 Task: Customize your GitHub profile with a bio.
Action: Mouse moved to (1166, 74)
Screenshot: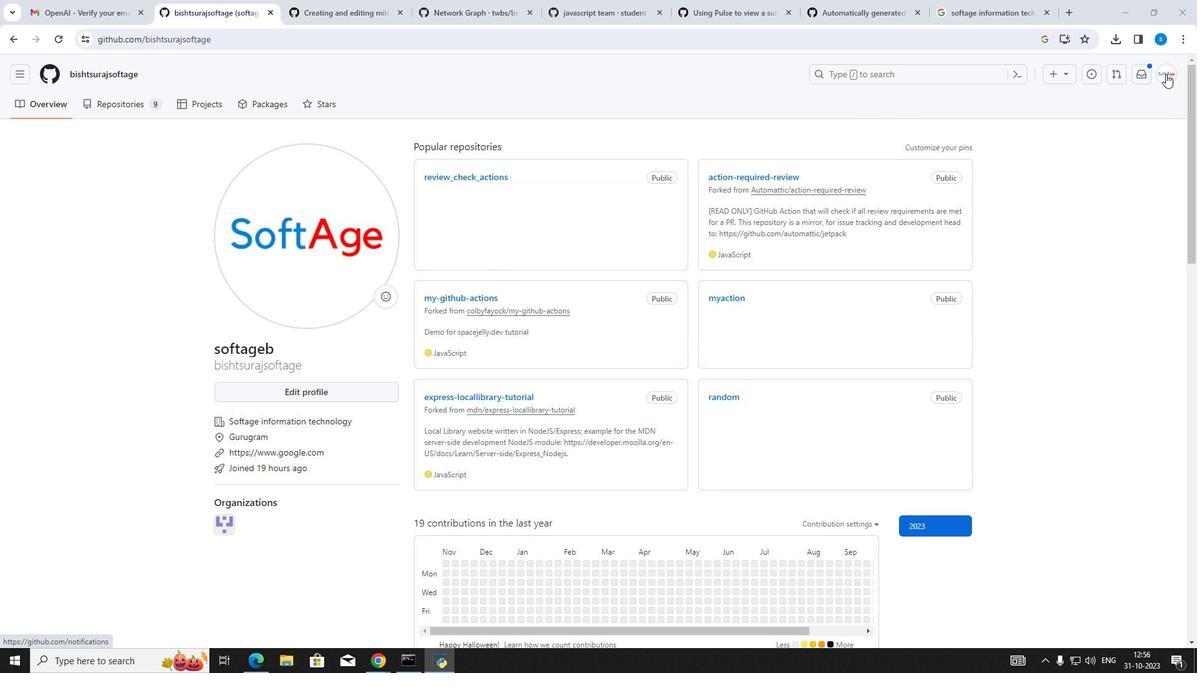 
Action: Mouse pressed left at (1166, 74)
Screenshot: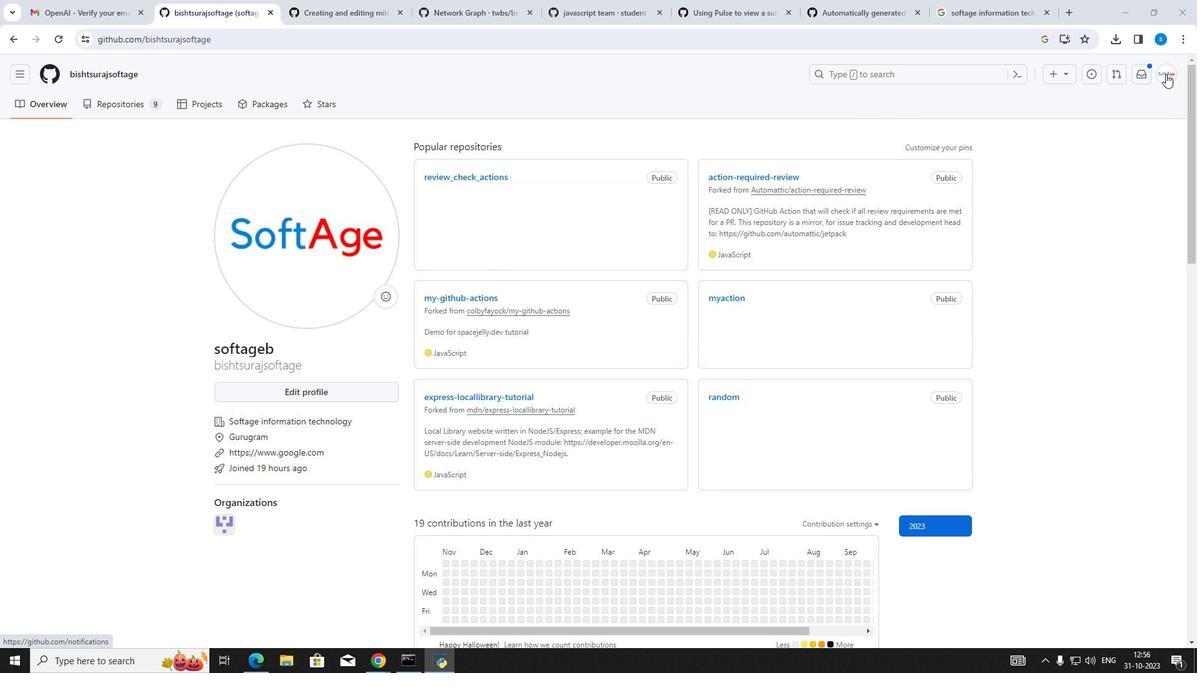
Action: Mouse moved to (1061, 140)
Screenshot: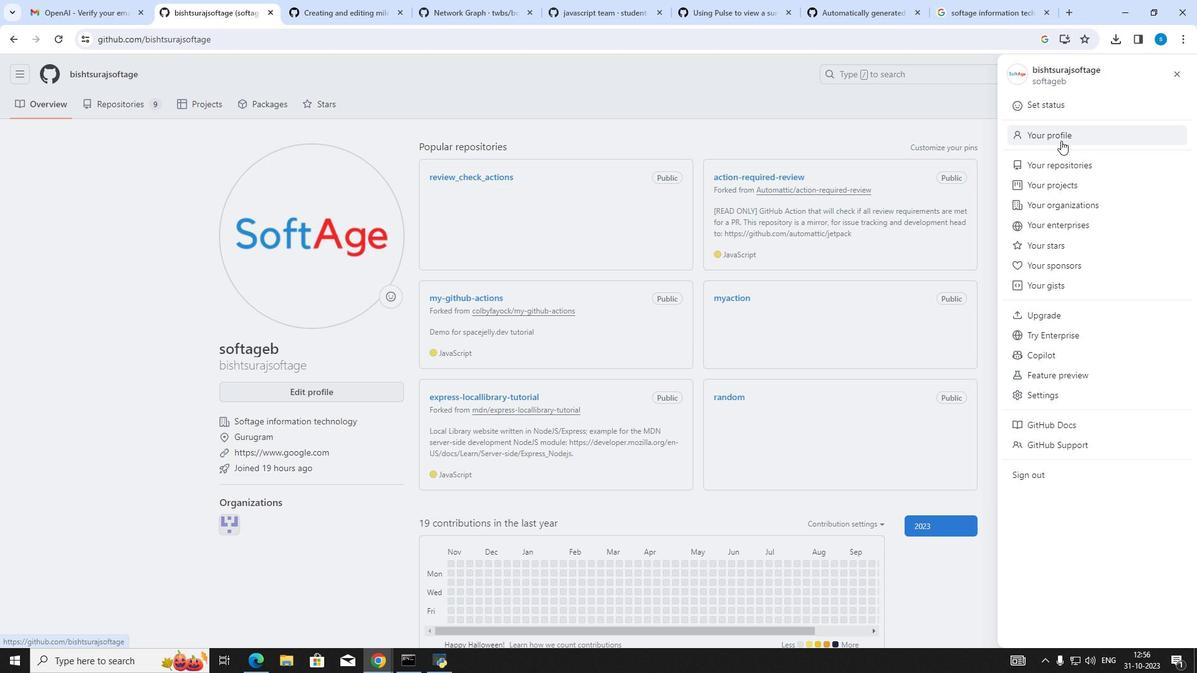 
Action: Mouse pressed left at (1061, 140)
Screenshot: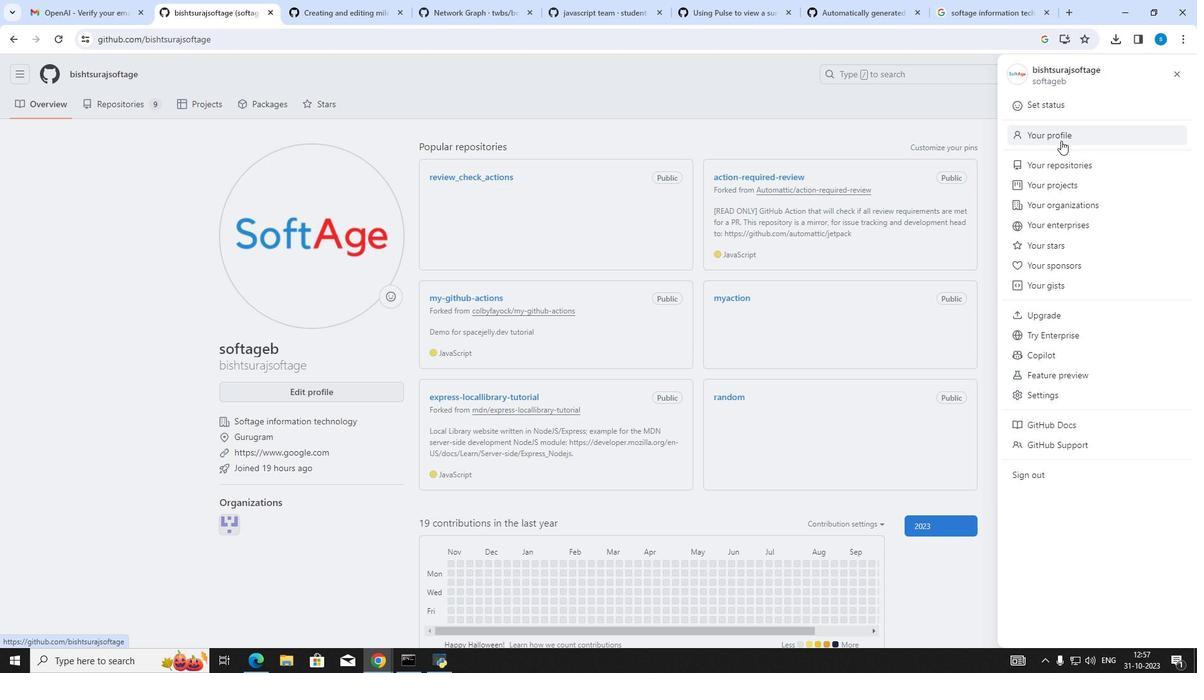 
Action: Mouse moved to (301, 389)
Screenshot: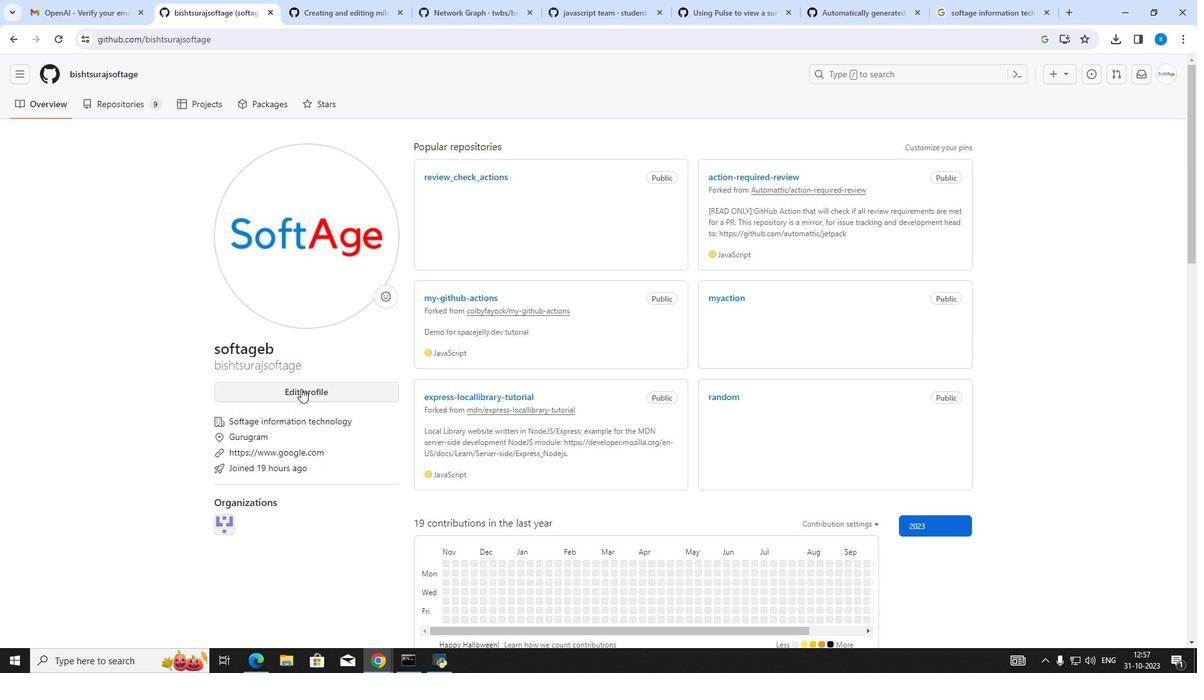 
Action: Mouse pressed left at (301, 389)
Screenshot: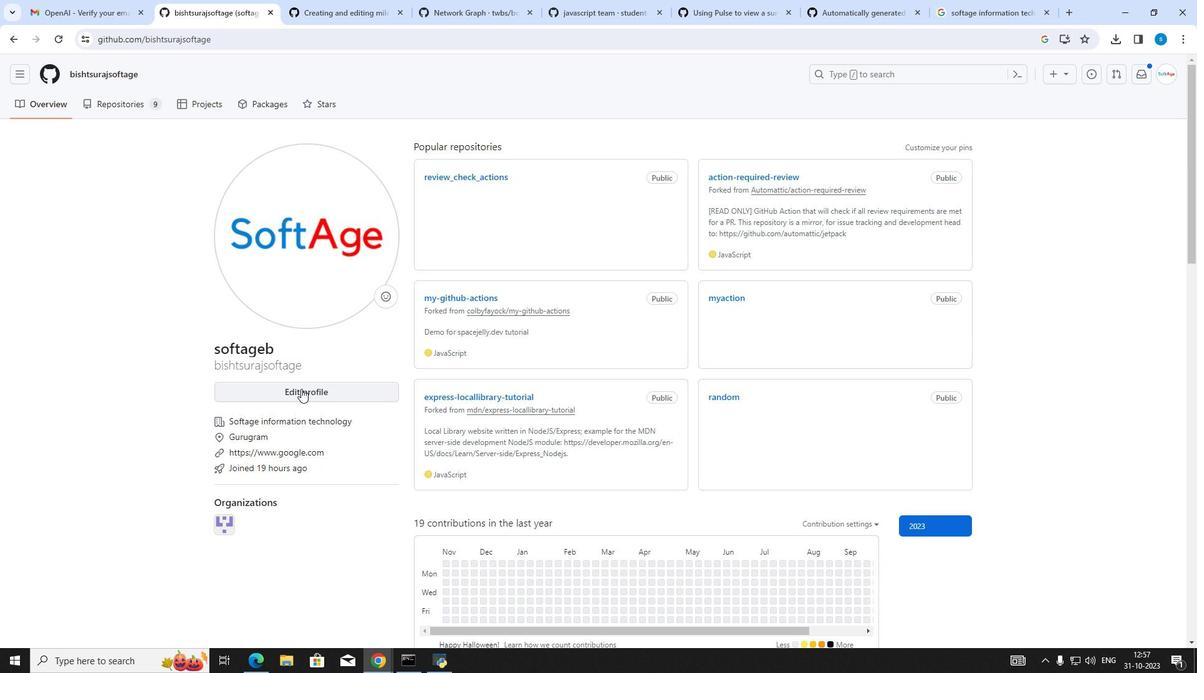 
Action: Mouse moved to (297, 393)
Screenshot: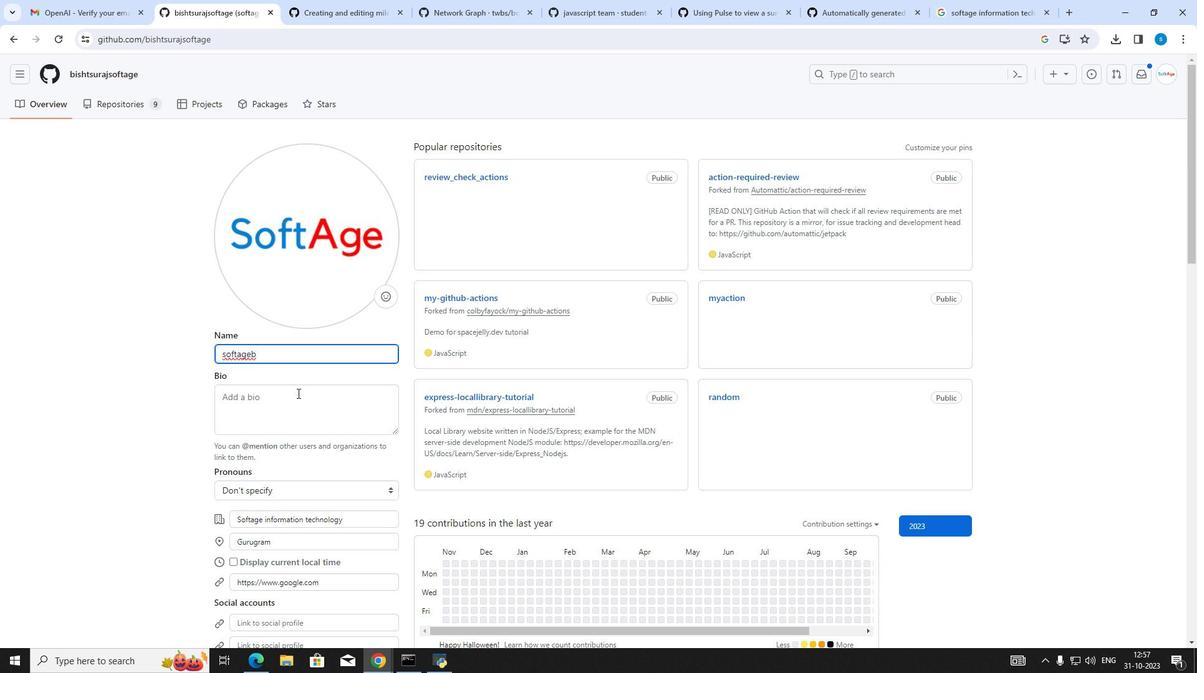 
Action: Mouse pressed left at (297, 393)
Screenshot: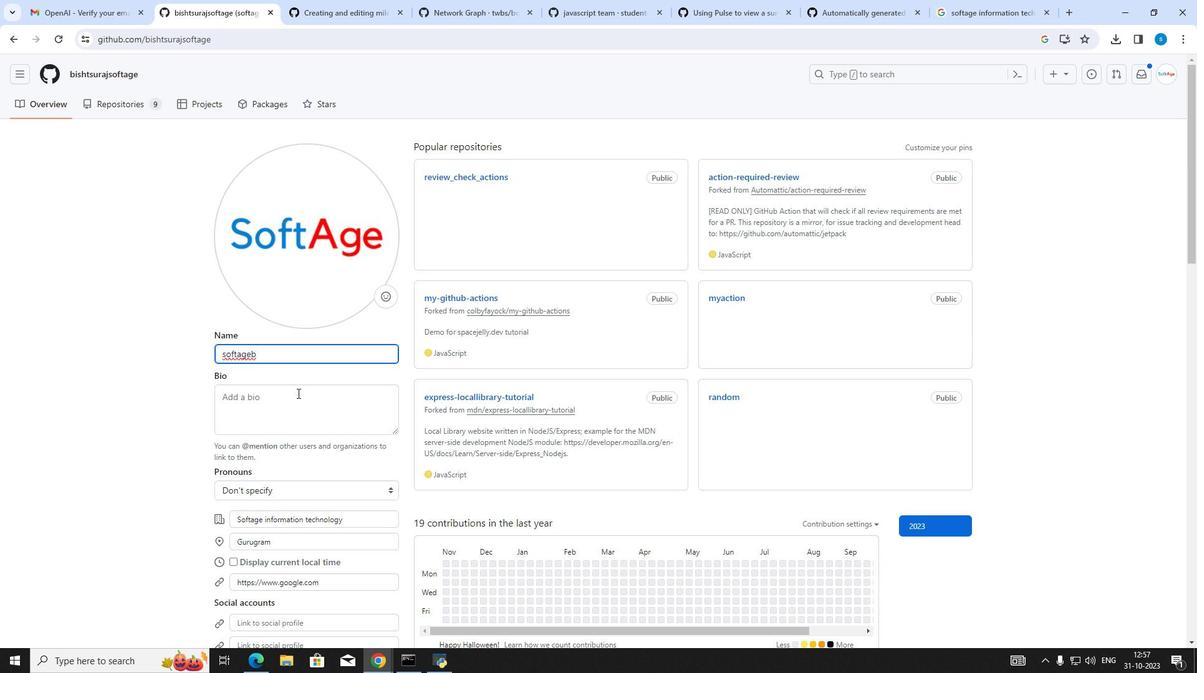 
Action: Mouse moved to (296, 400)
Screenshot: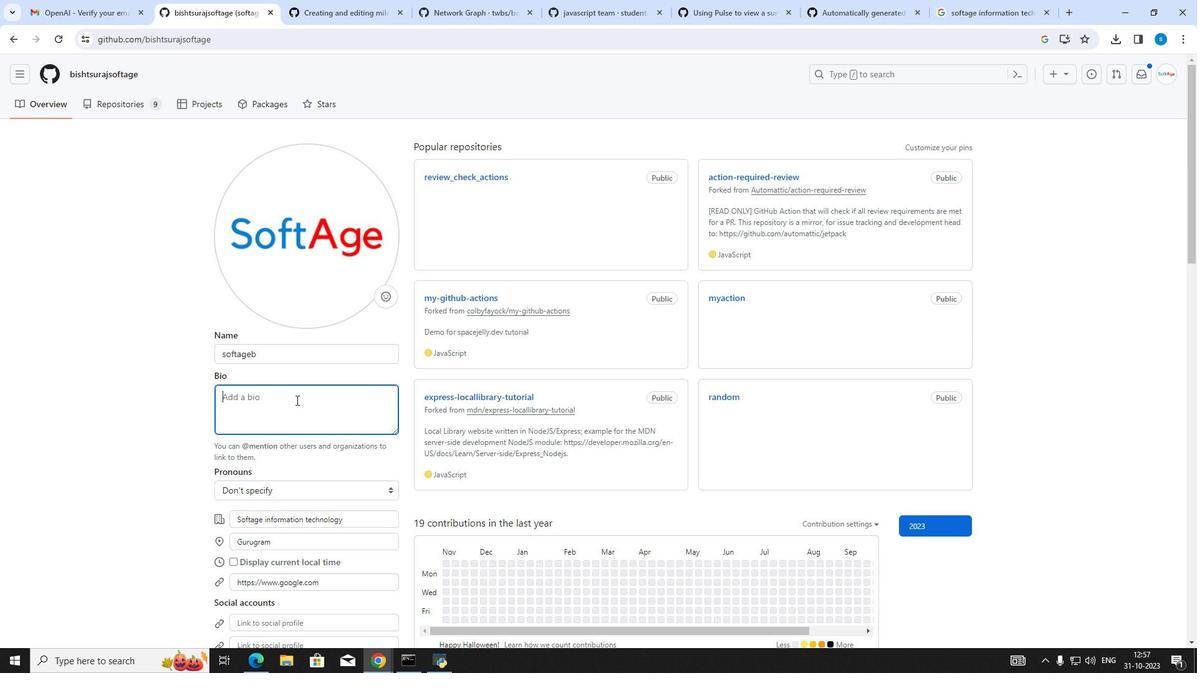 
Action: Key pressed <Key.shift_r>Data<Key.space><Key.shift_r>Annotation<Key.space>executive<Key.space>at<Key.space>softage<Key.space>inc<Key.backspace>formation<Key.space>technology<Key.space>limited.<Key.enter>204<Key.space>udyog<Key.space>b<Key.backspace>vihar<Key.space>phase<Key.space>4<Key.space>,<Key.space>gurugram.
Screenshot: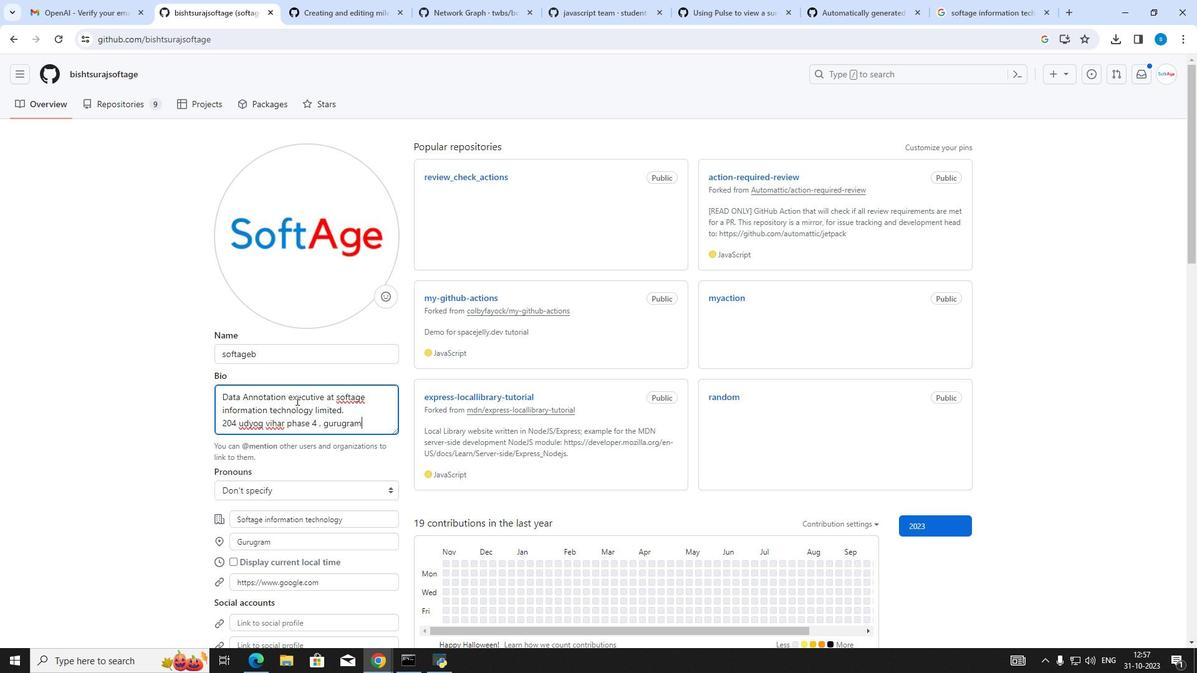 
Action: Mouse moved to (205, 432)
Screenshot: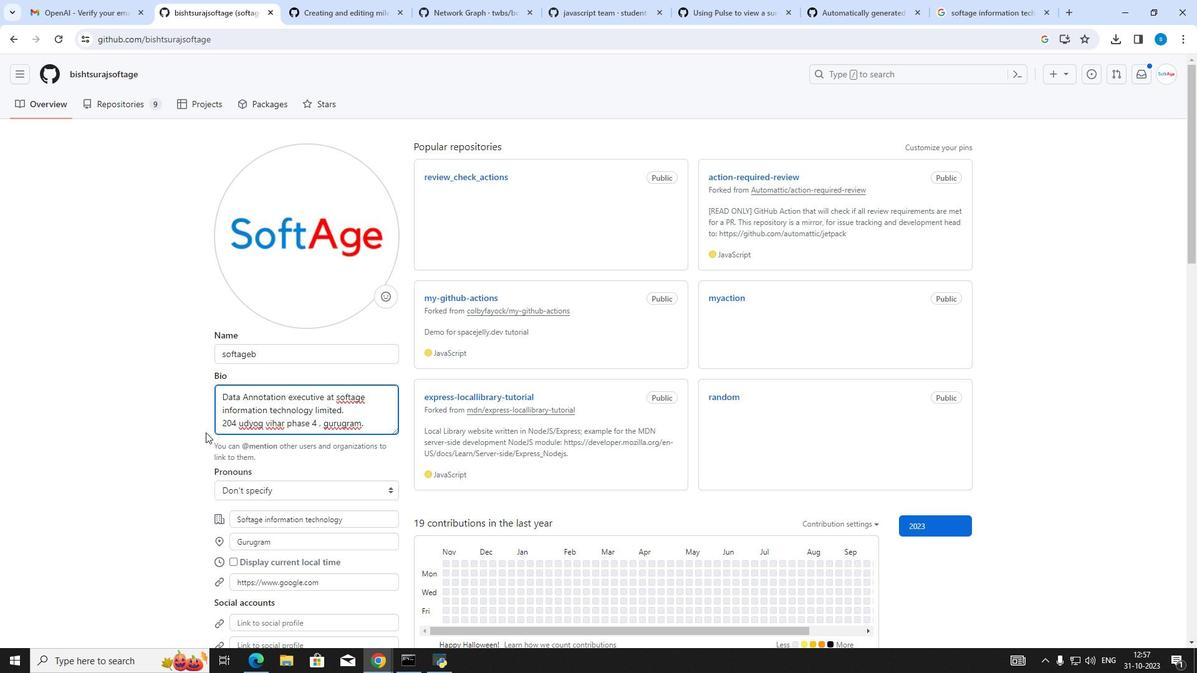 
Action: Mouse scrolled (205, 432) with delta (0, 0)
Screenshot: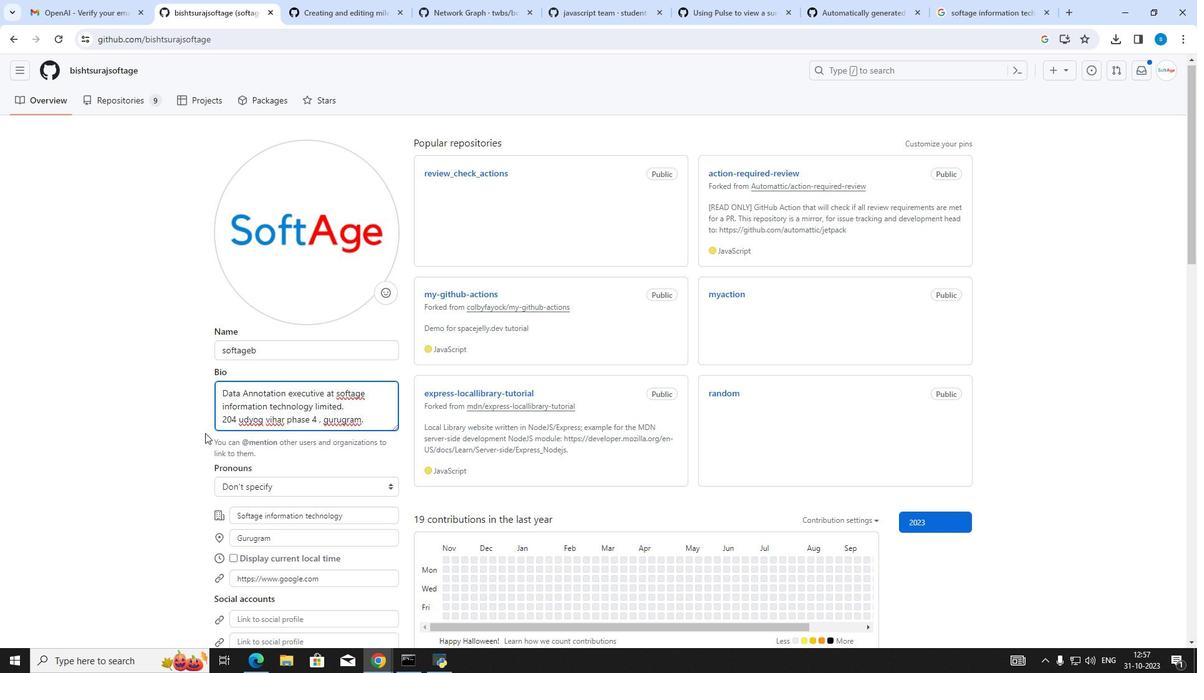 
Action: Mouse moved to (205, 433)
Screenshot: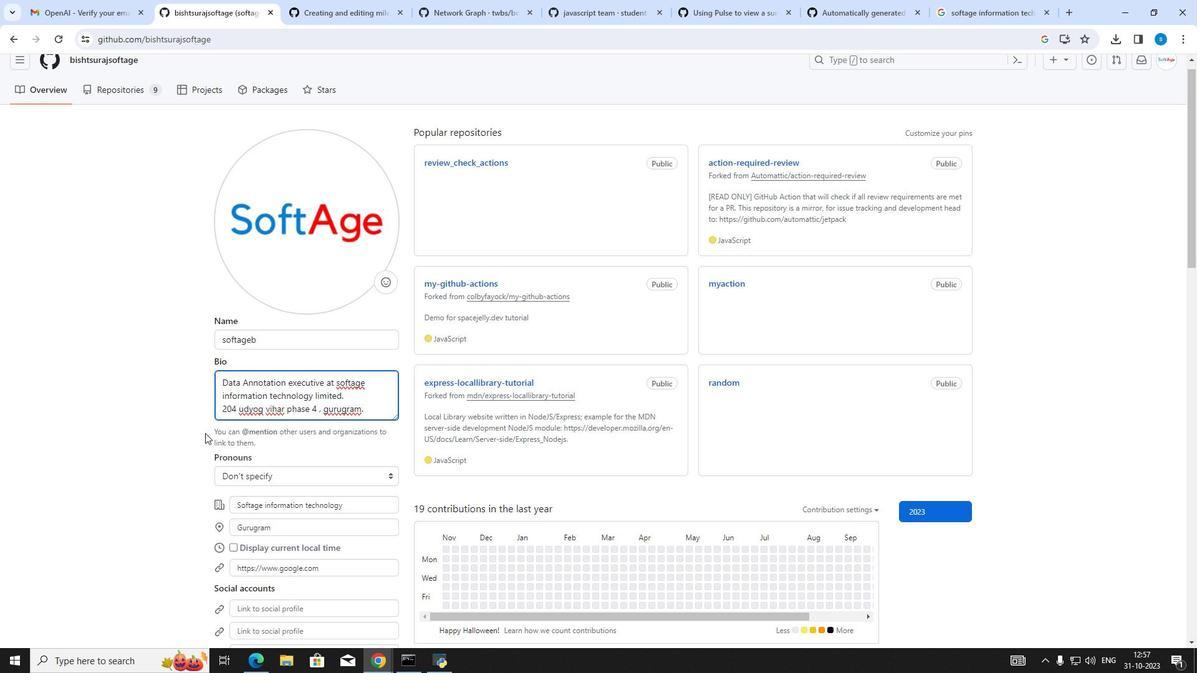 
Action: Mouse scrolled (205, 432) with delta (0, 0)
Screenshot: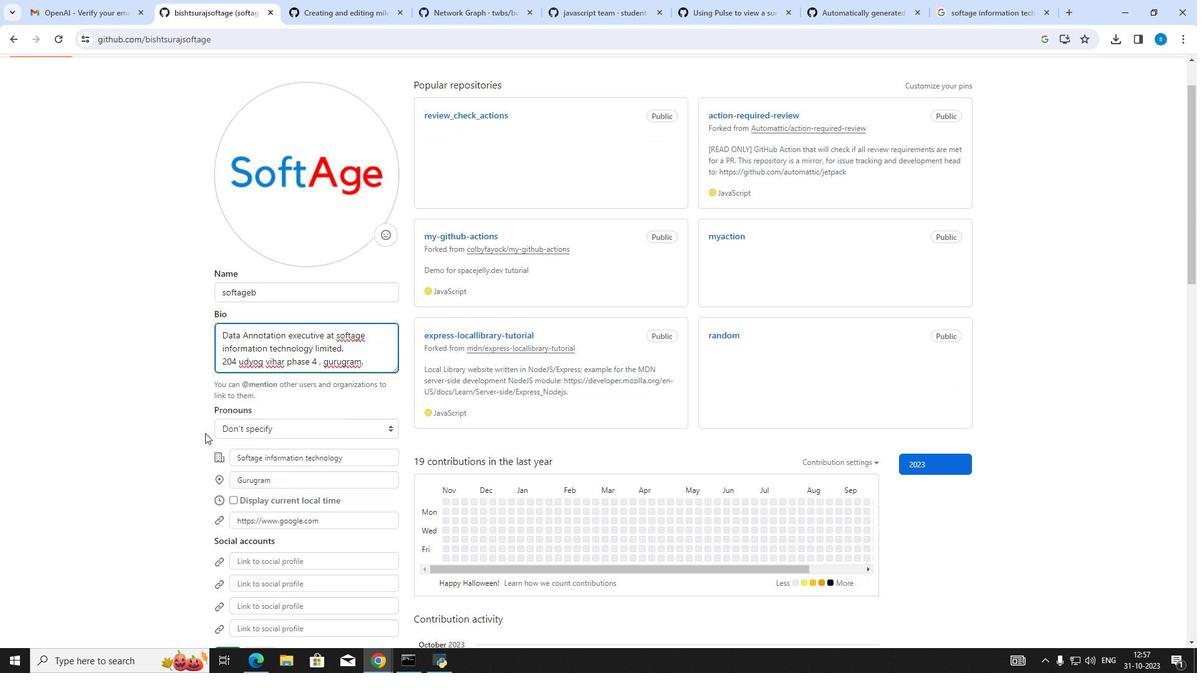 
Action: Mouse scrolled (205, 432) with delta (0, 0)
Screenshot: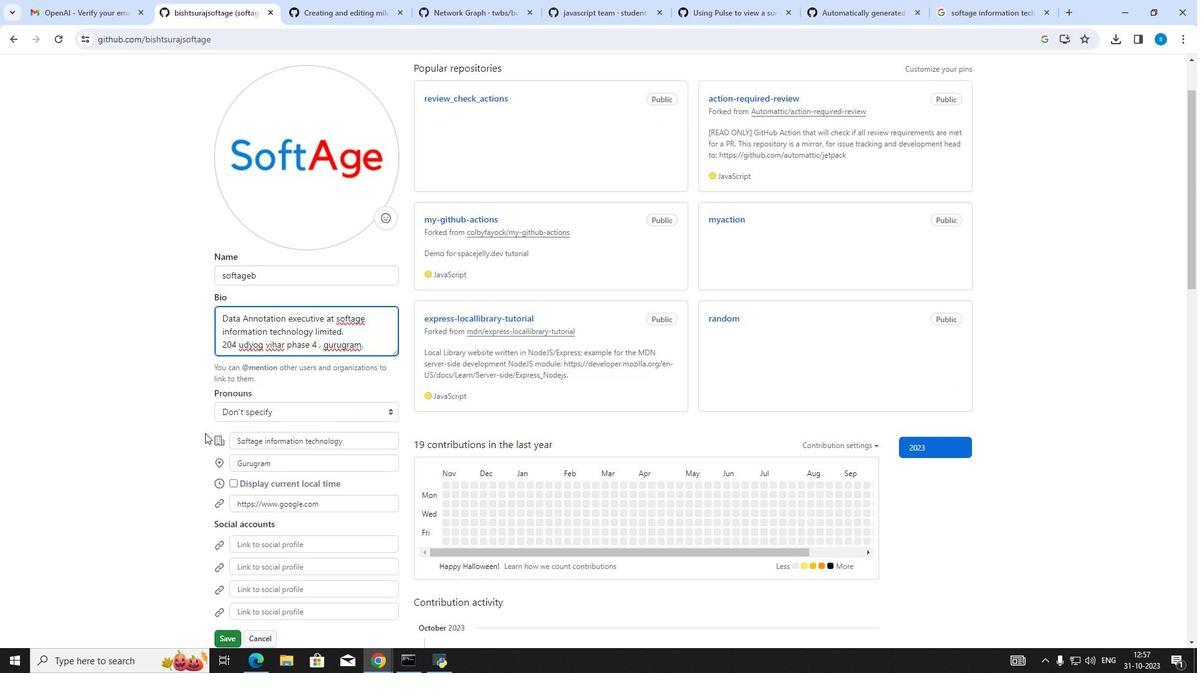 
Action: Mouse scrolled (205, 432) with delta (0, 0)
Screenshot: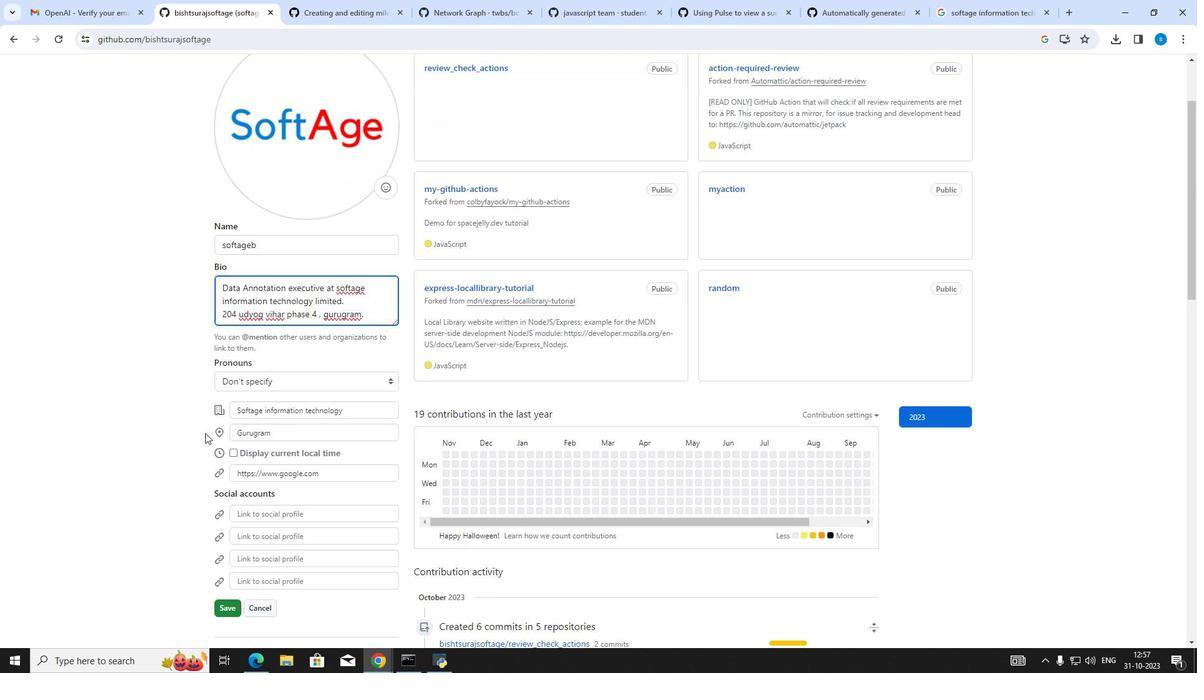 
Action: Mouse scrolled (205, 432) with delta (0, 0)
Screenshot: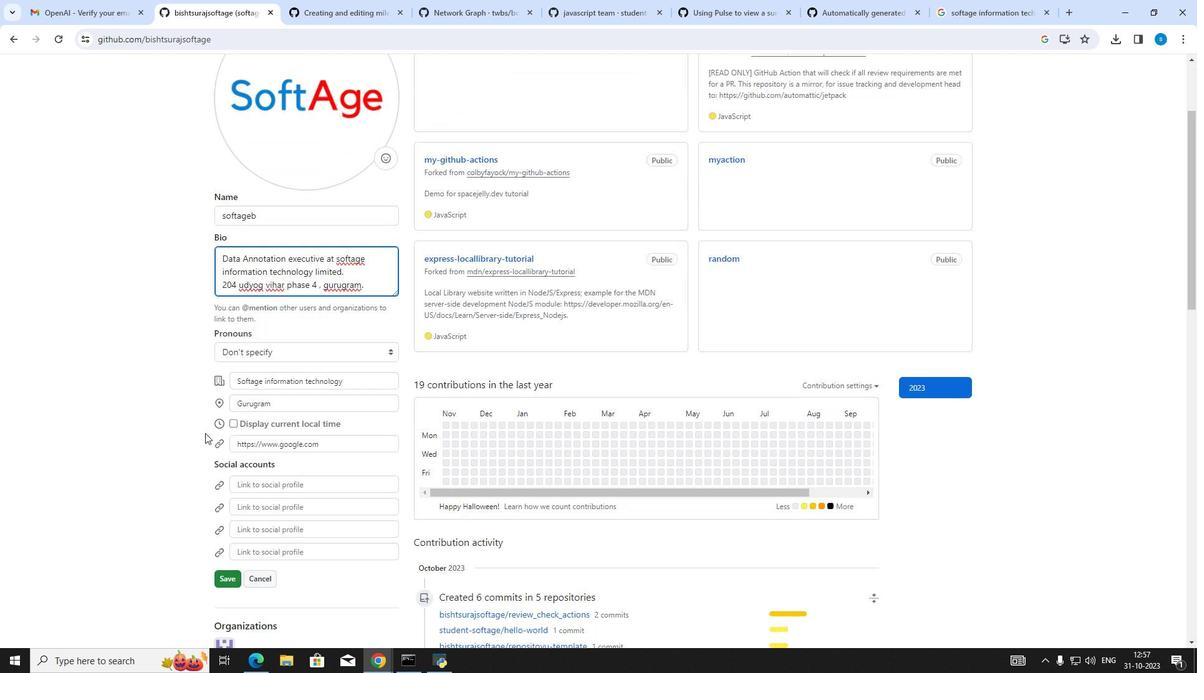 
Action: Mouse moved to (201, 434)
Screenshot: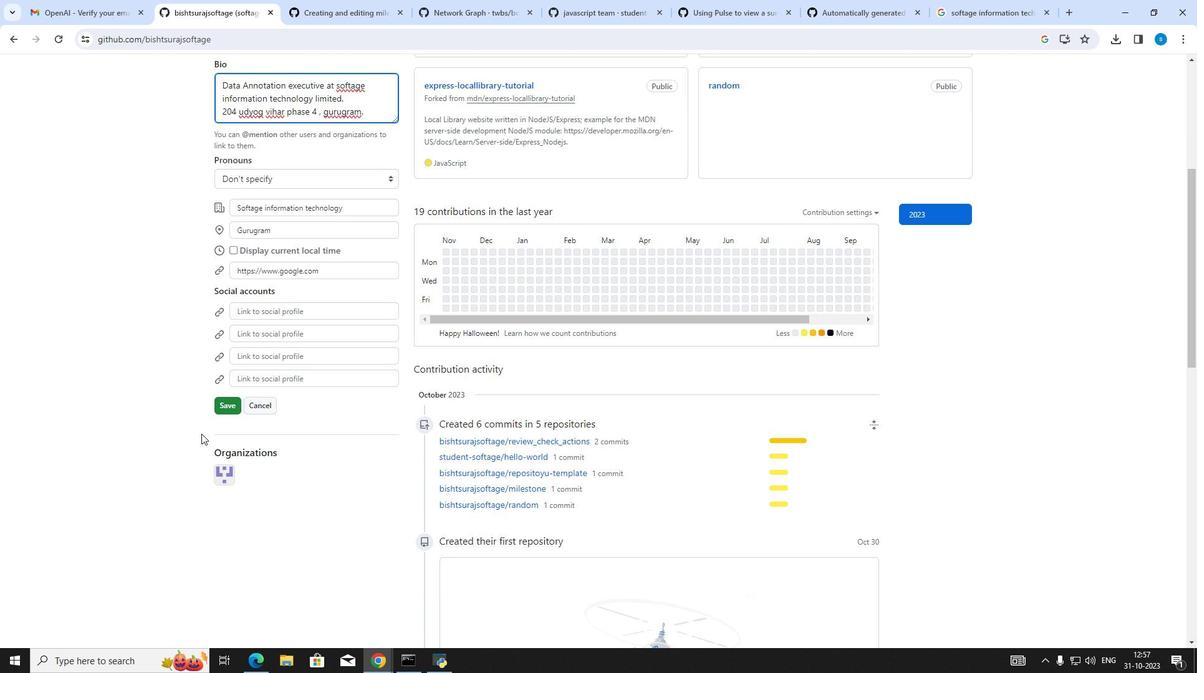 
Action: Mouse scrolled (201, 433) with delta (0, 0)
Screenshot: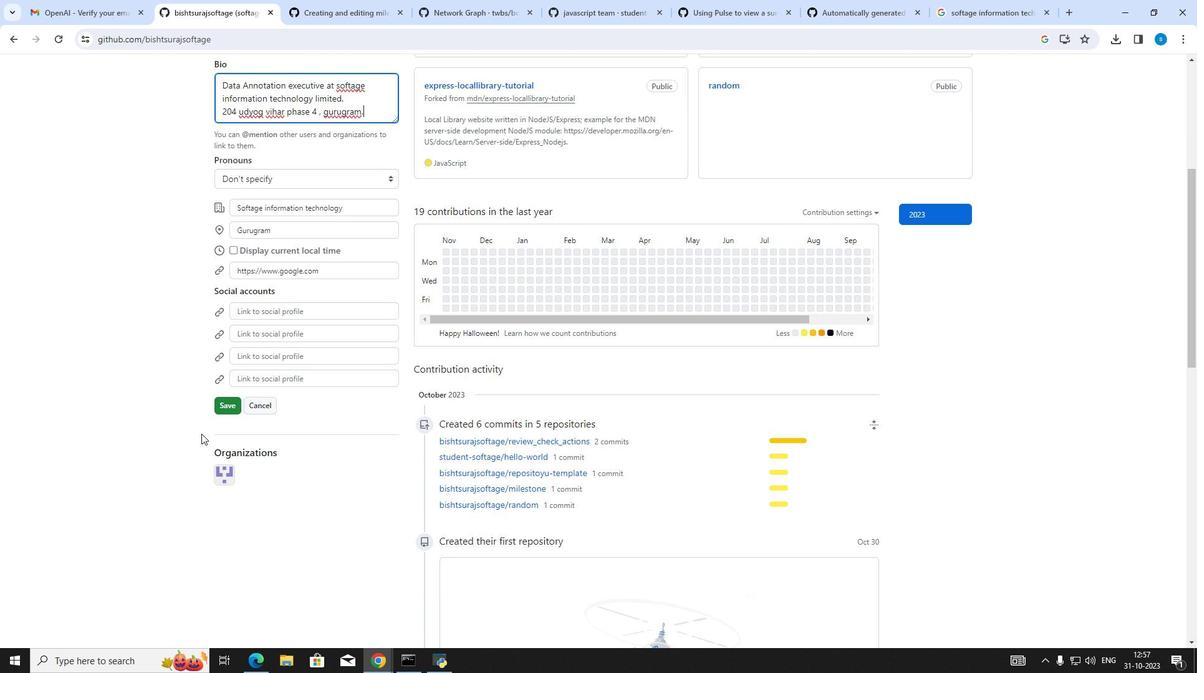 
Action: Mouse moved to (224, 347)
Screenshot: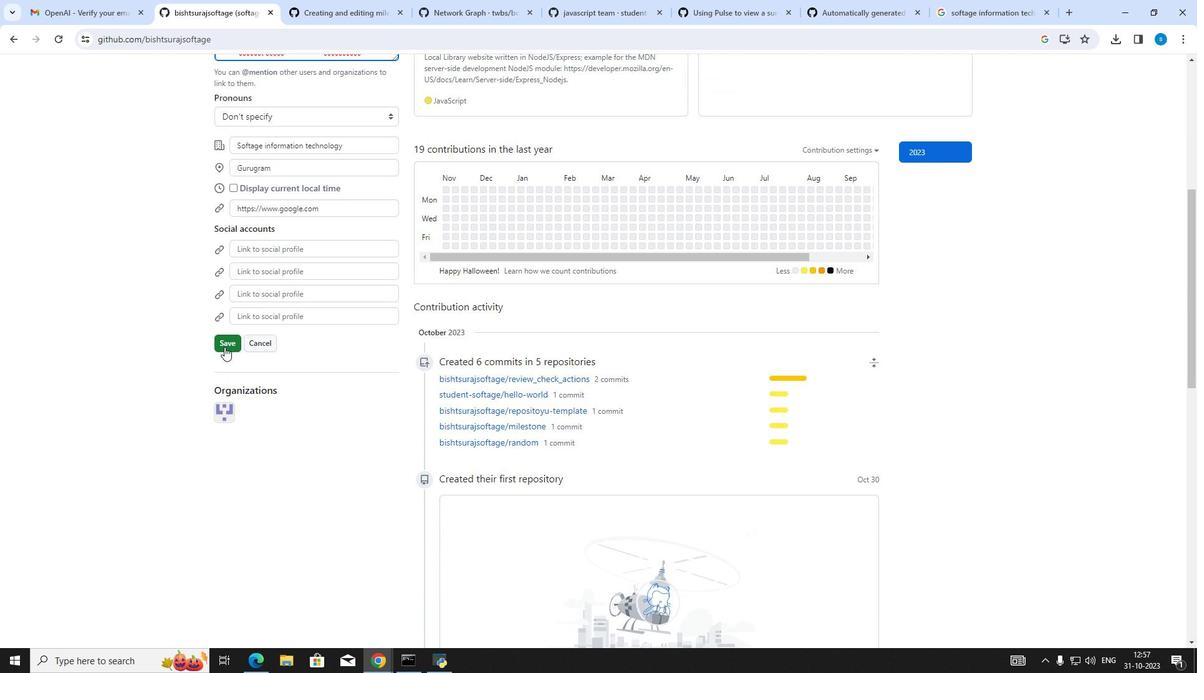 
Action: Mouse pressed left at (224, 347)
Screenshot: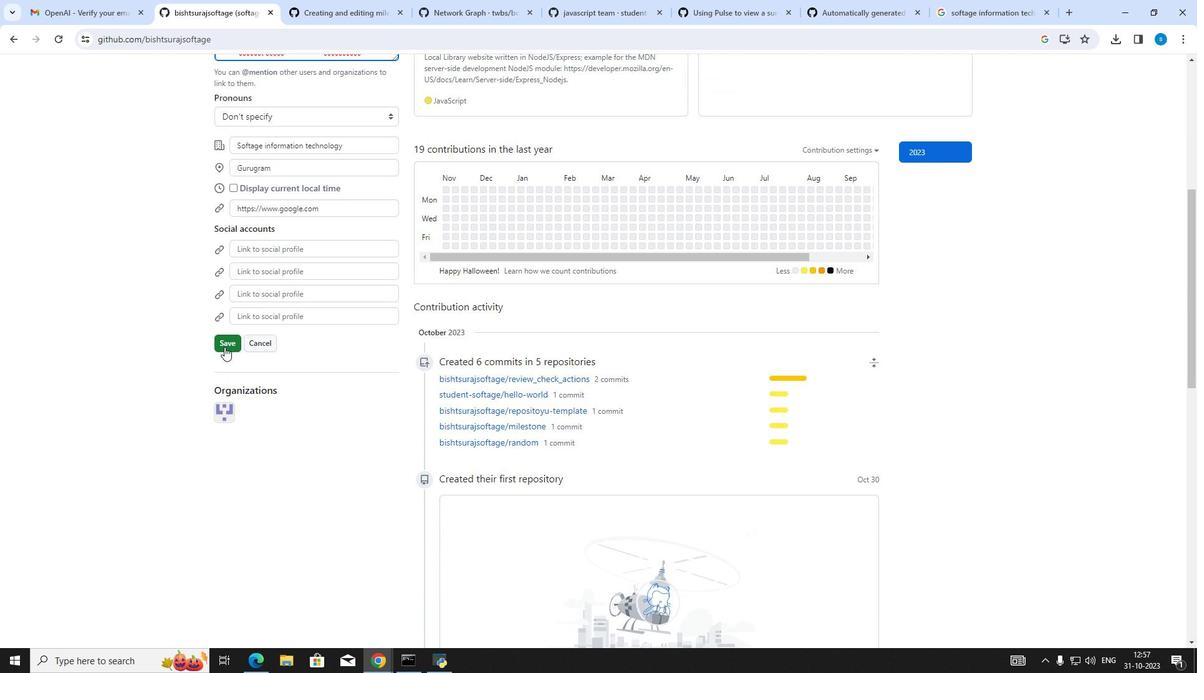 
Action: Mouse moved to (191, 383)
Screenshot: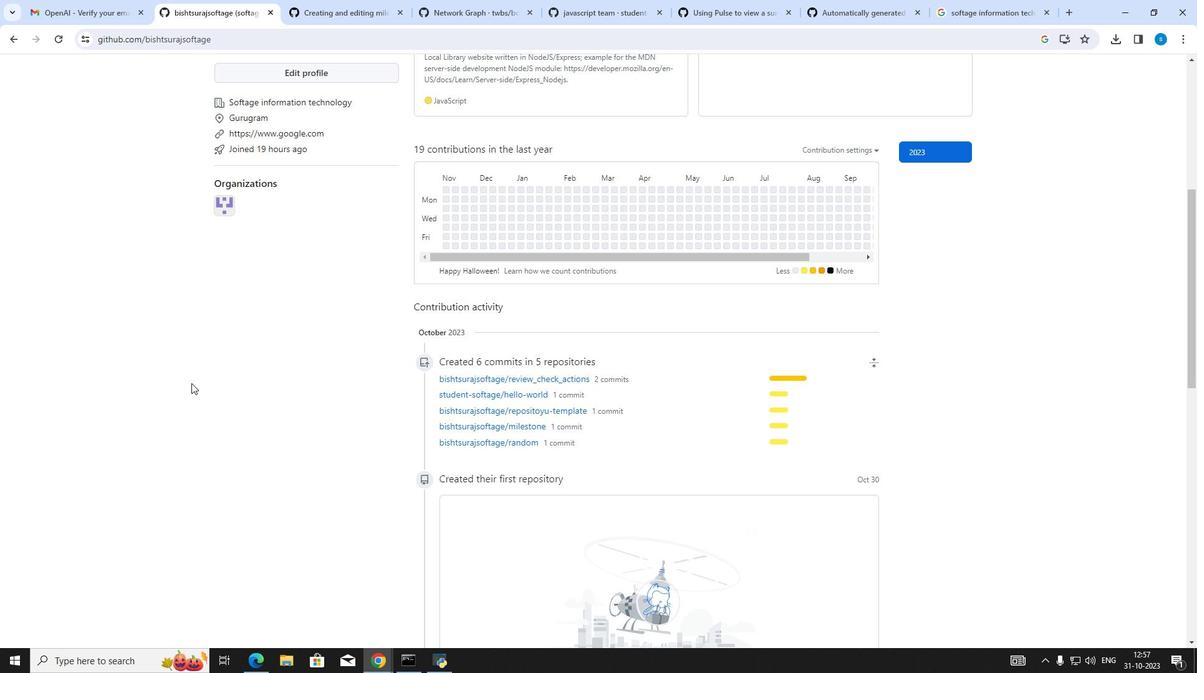 
Action: Mouse scrolled (191, 384) with delta (0, 0)
Screenshot: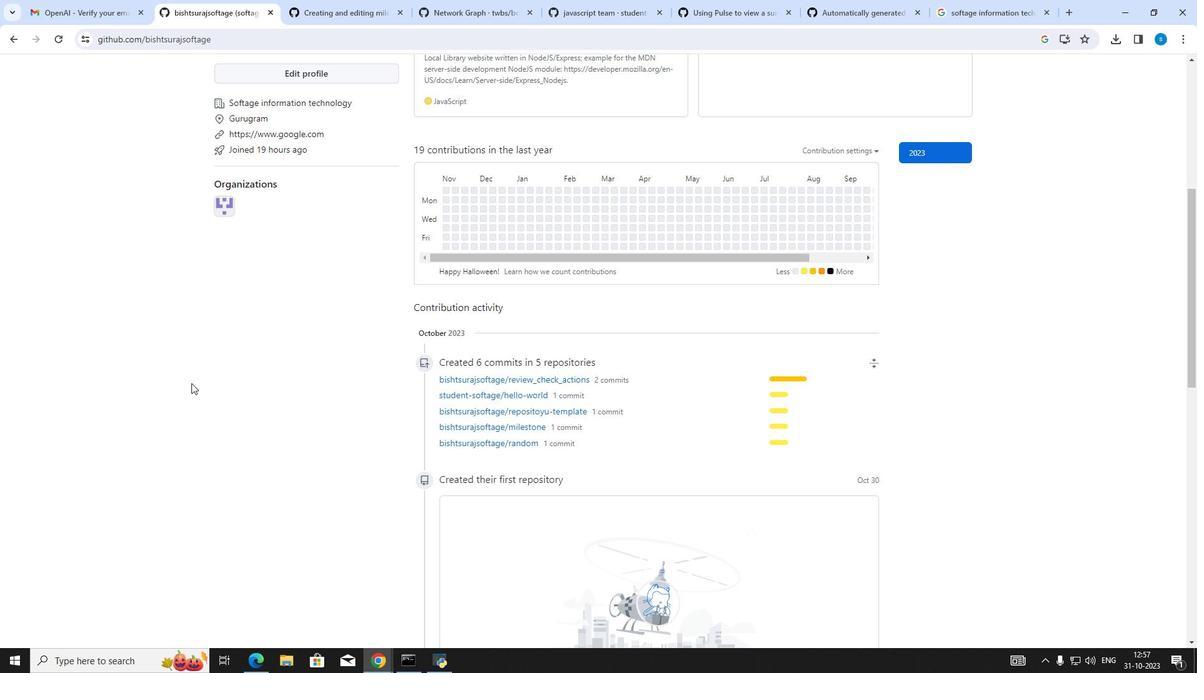 
Action: Mouse scrolled (191, 384) with delta (0, 0)
Screenshot: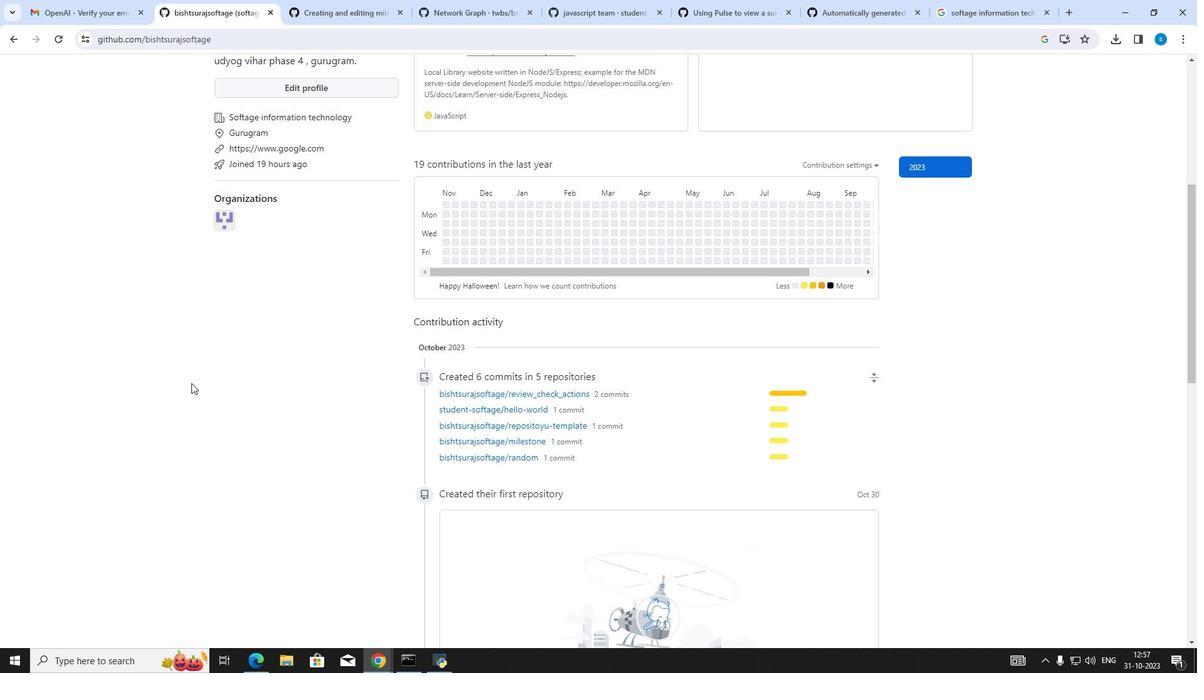 
Action: Mouse scrolled (191, 384) with delta (0, 0)
Screenshot: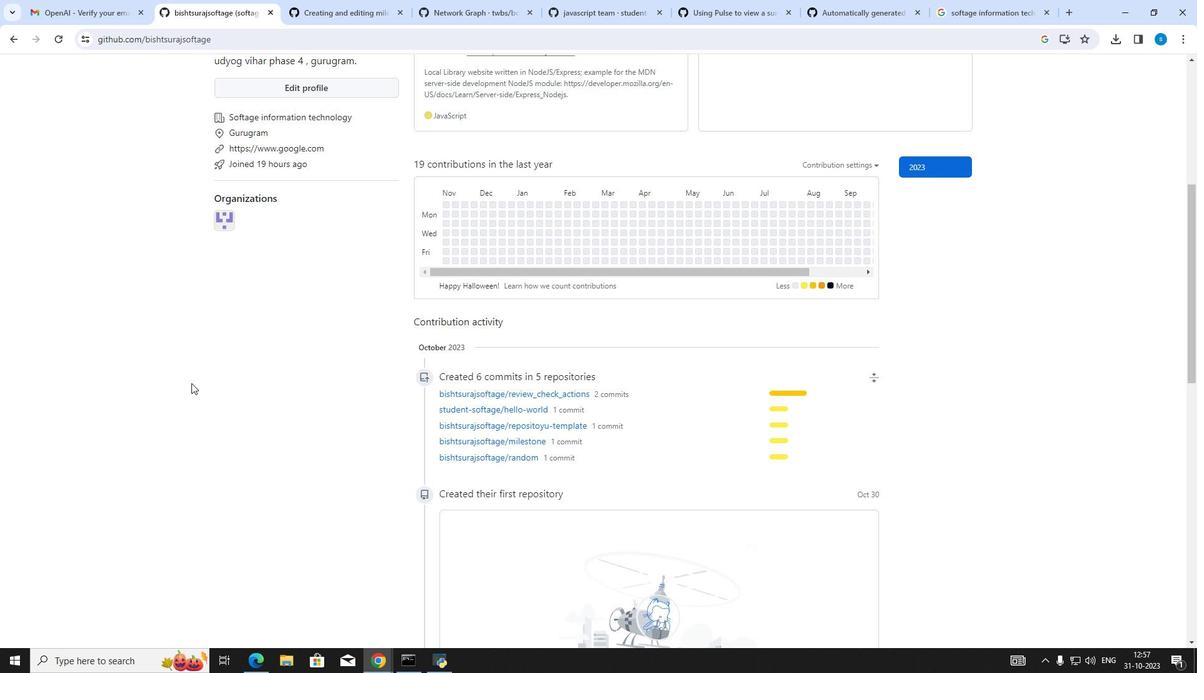 
Action: Mouse scrolled (191, 384) with delta (0, 0)
Screenshot: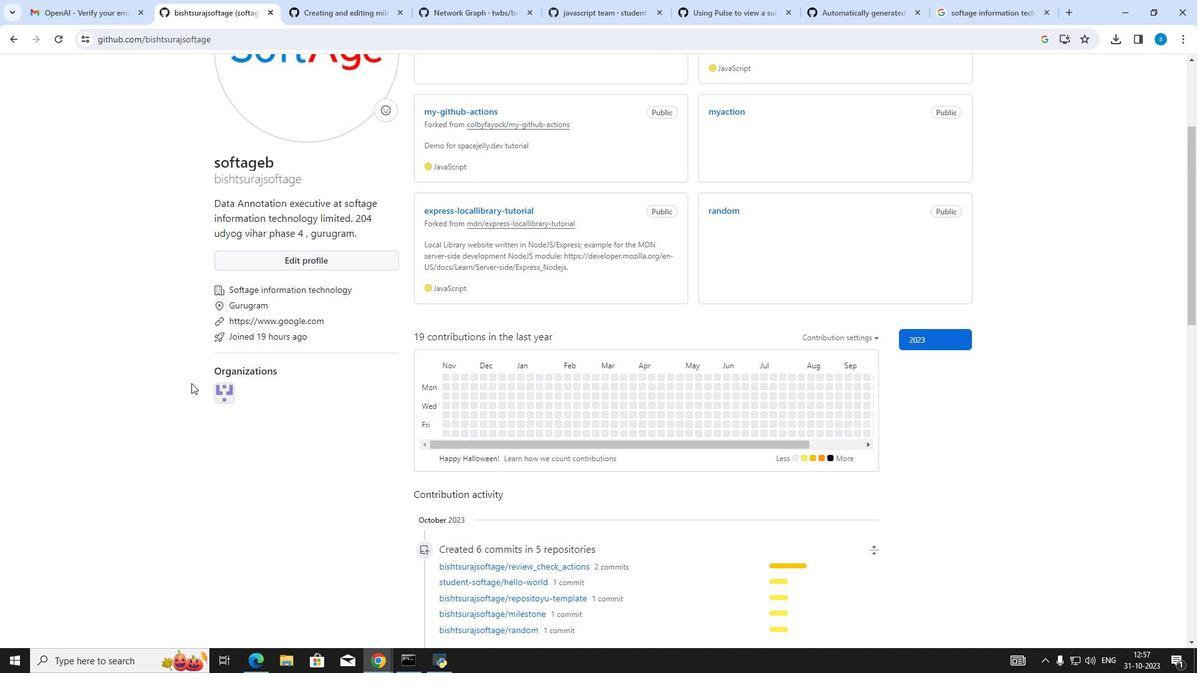 
Action: Mouse scrolled (191, 384) with delta (0, 0)
Screenshot: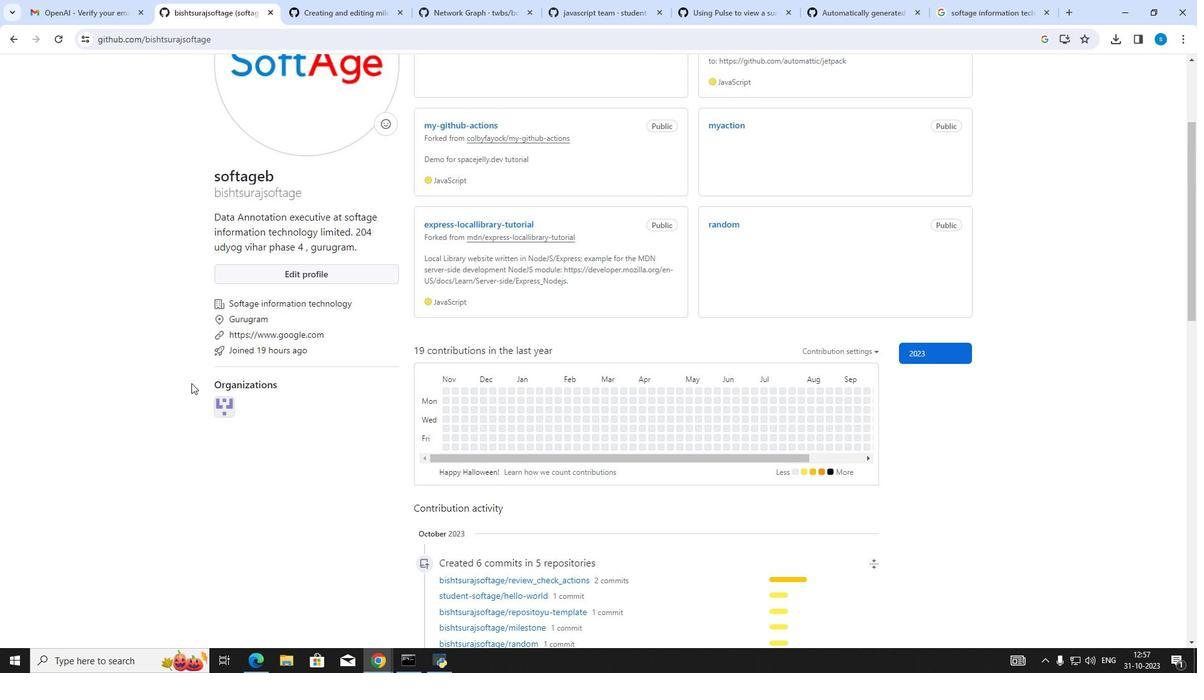 
